 Task: Create a board button that creates a report in variable "Present-day slavery" with all cards using pattern "Present-day Slavery" group by due date.
Action: Mouse moved to (1235, 89)
Screenshot: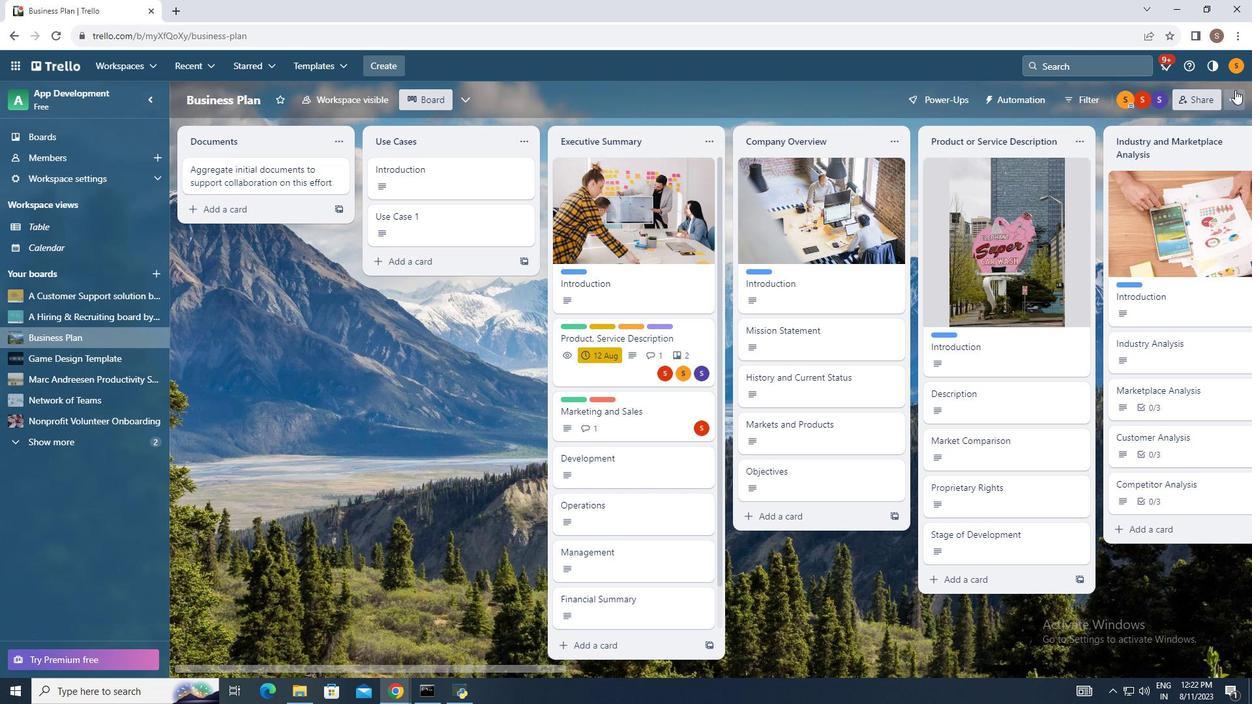 
Action: Mouse pressed left at (1235, 89)
Screenshot: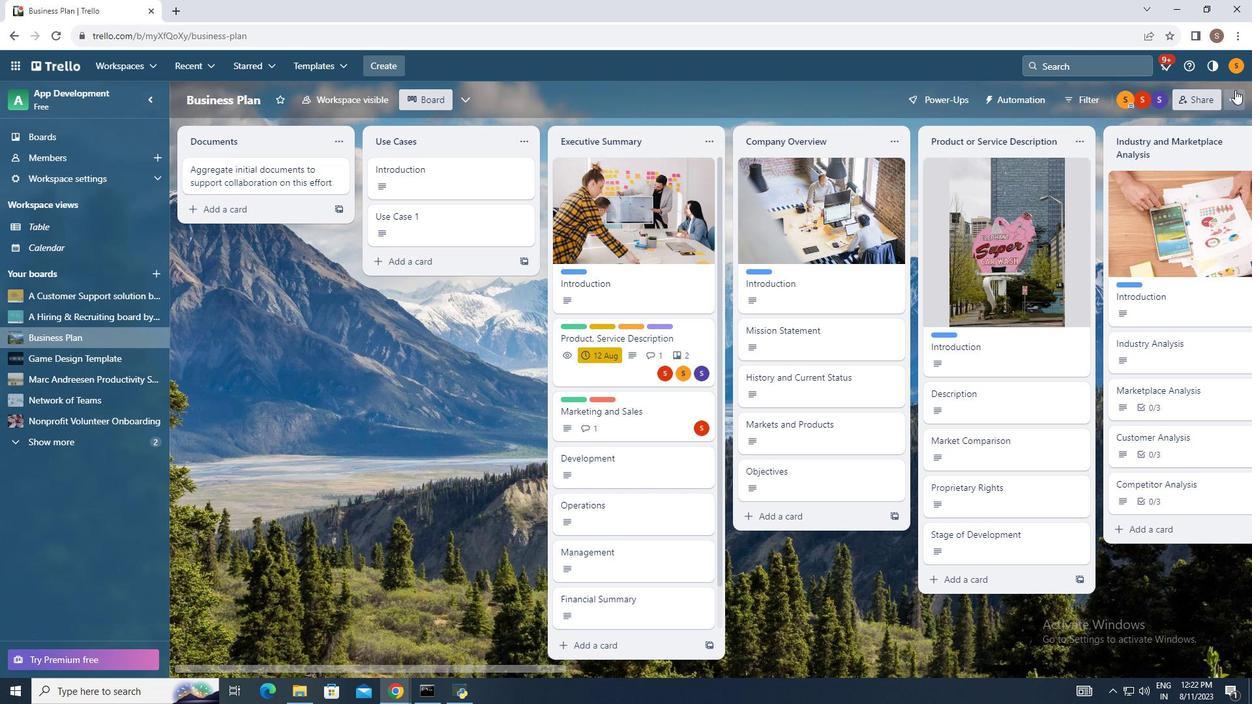 
Action: Mouse moved to (1123, 266)
Screenshot: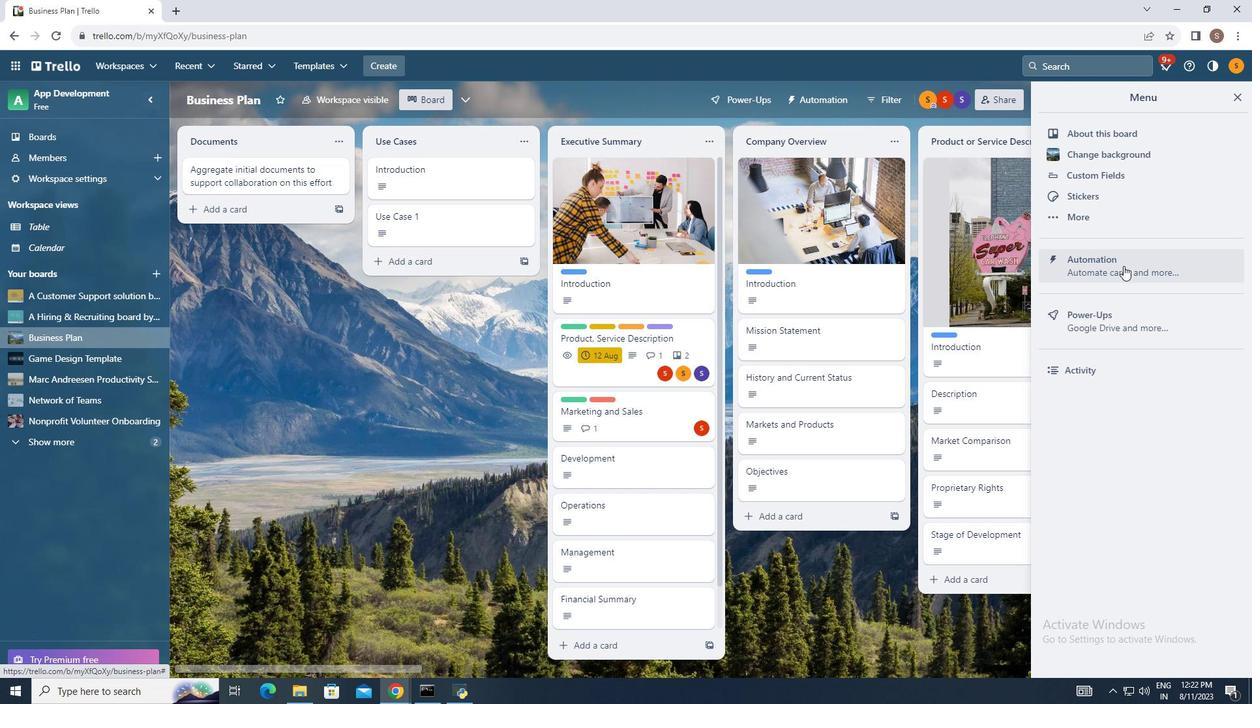
Action: Mouse pressed left at (1123, 266)
Screenshot: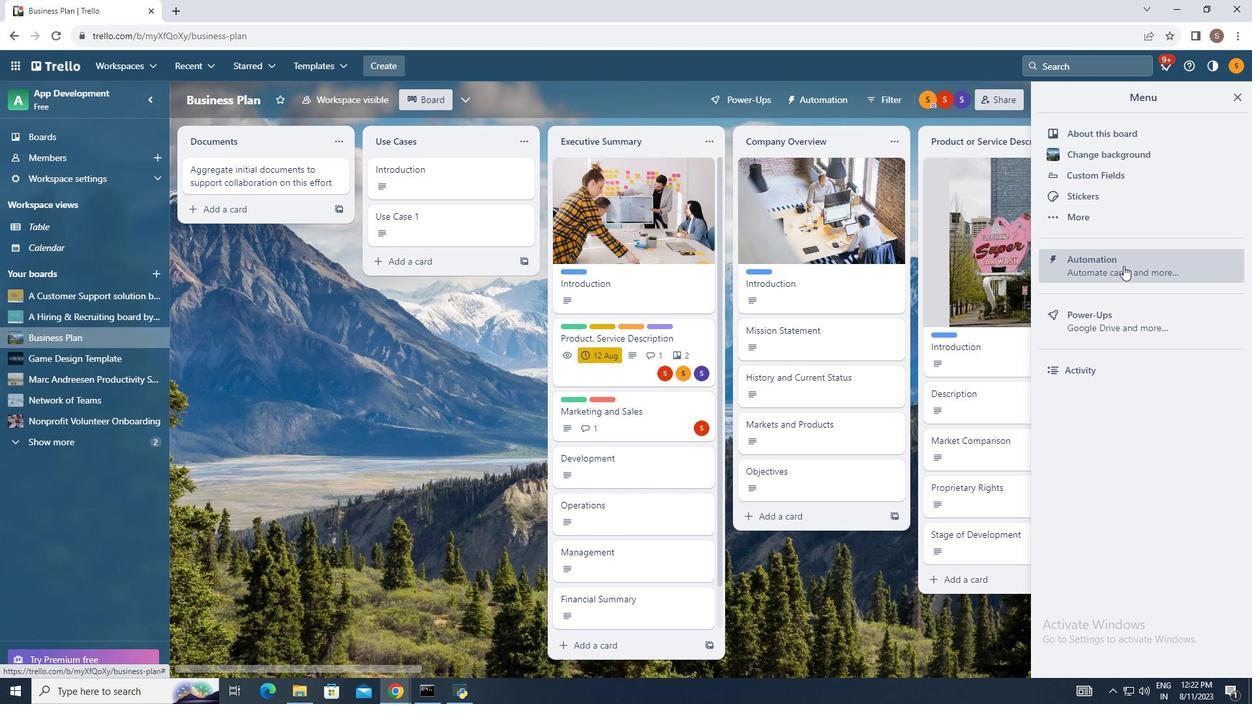 
Action: Mouse moved to (230, 341)
Screenshot: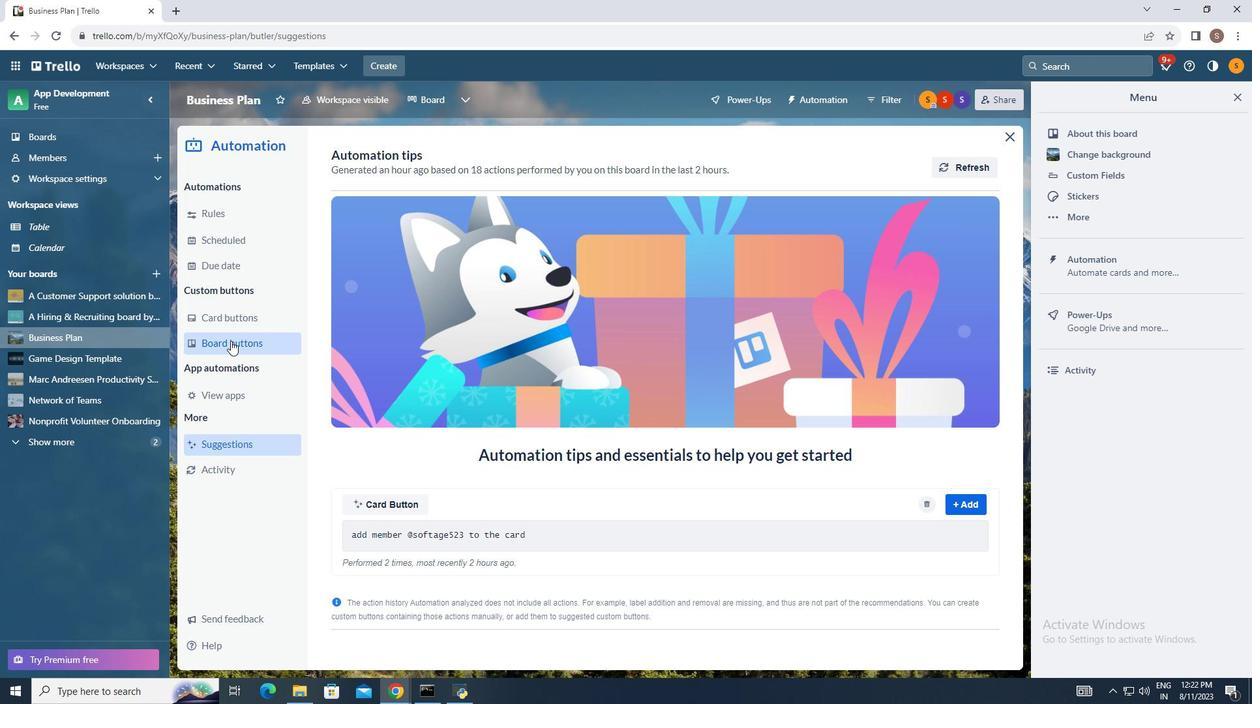 
Action: Mouse pressed left at (230, 341)
Screenshot: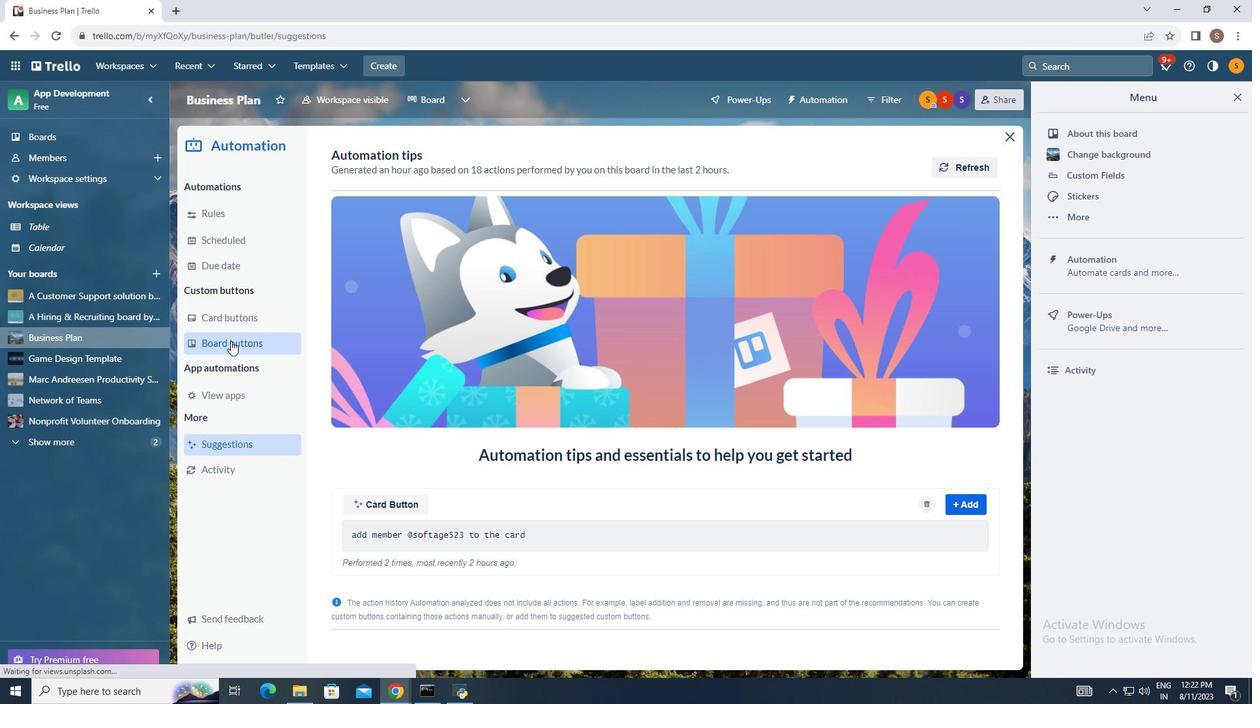 
Action: Mouse moved to (955, 160)
Screenshot: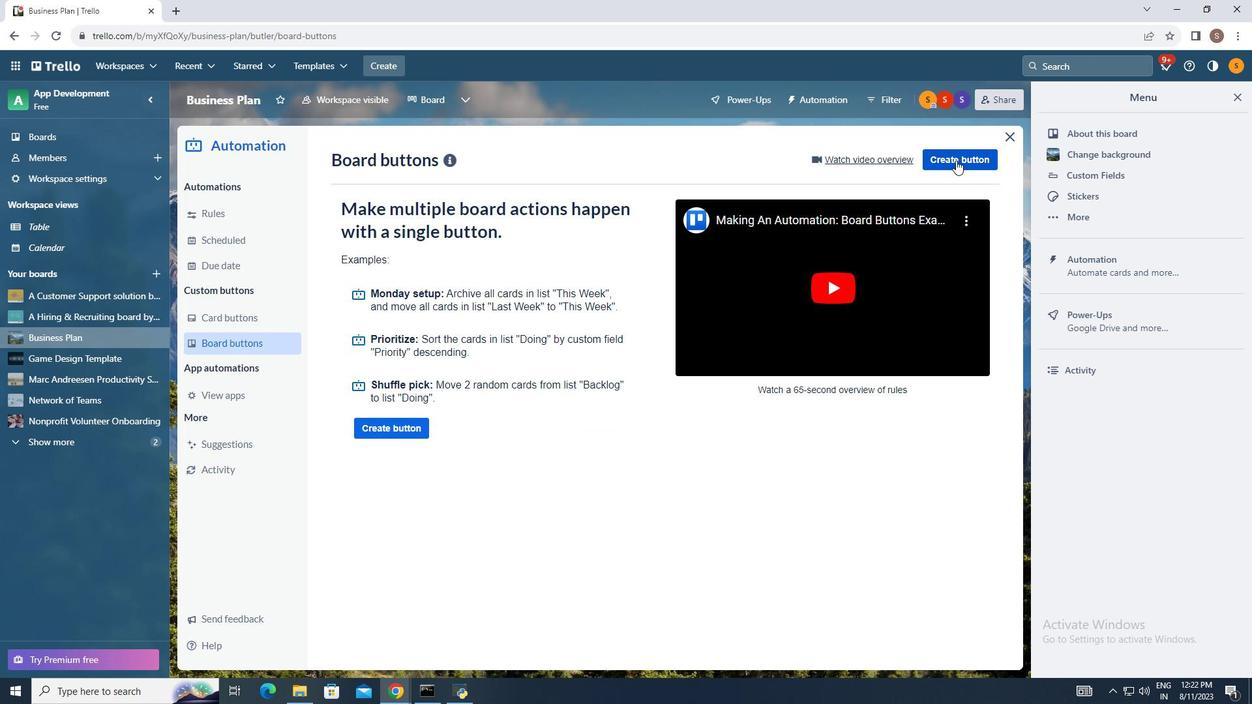 
Action: Mouse pressed left at (955, 160)
Screenshot: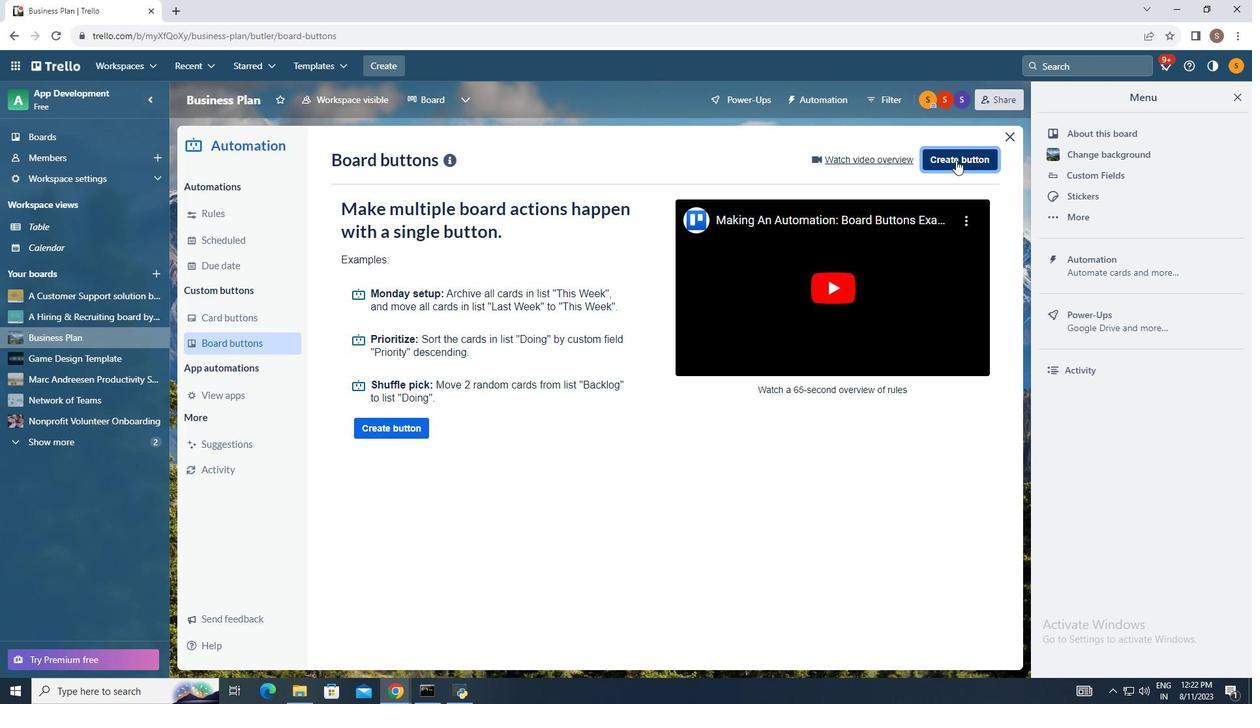 
Action: Mouse moved to (660, 326)
Screenshot: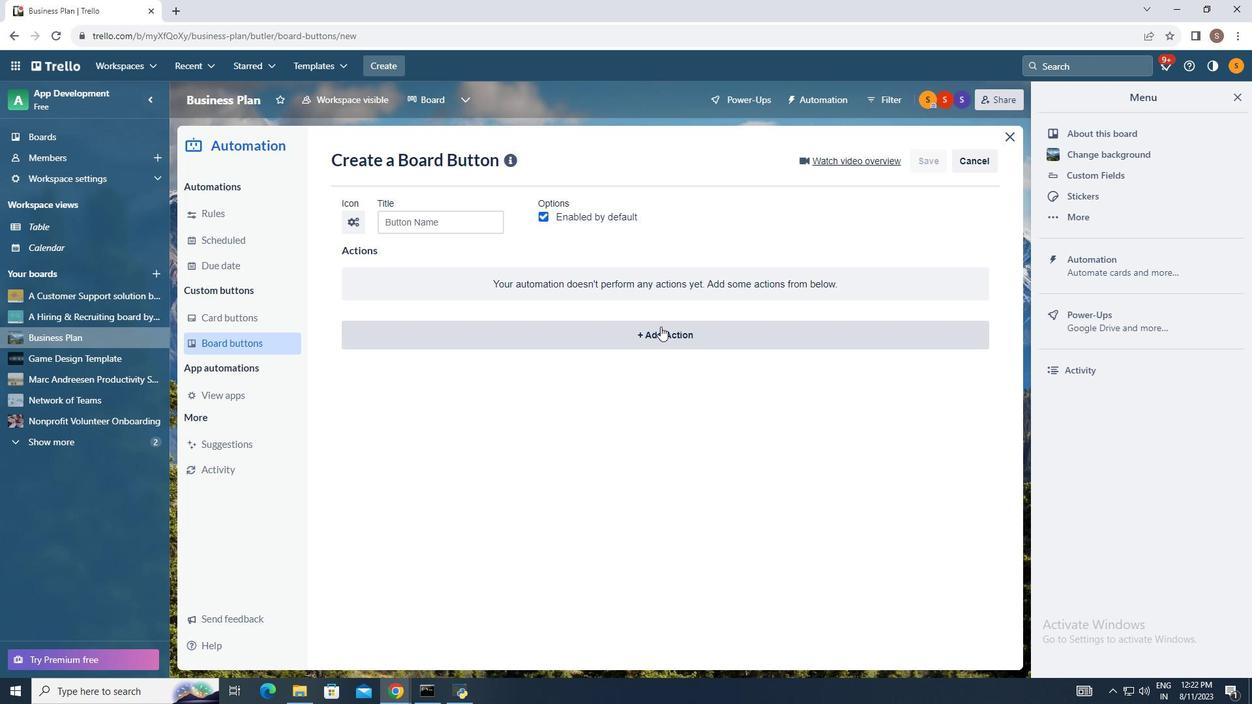 
Action: Mouse pressed left at (660, 326)
Screenshot: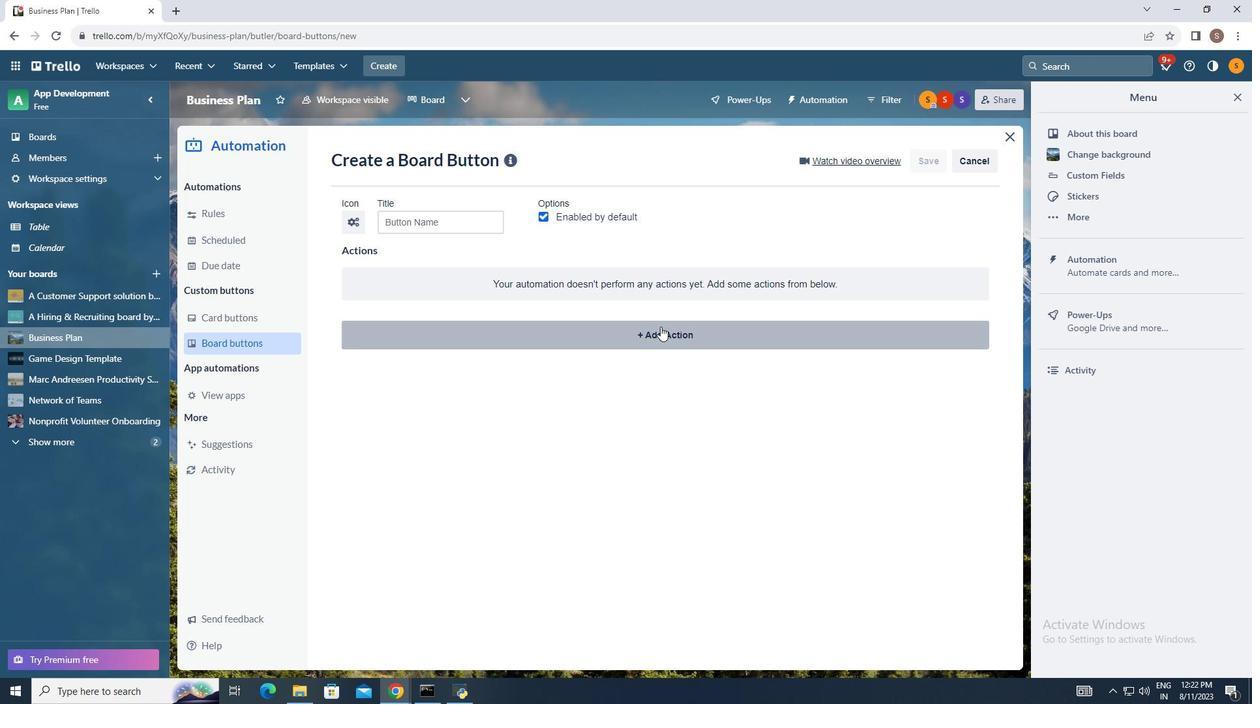 
Action: Mouse moved to (560, 377)
Screenshot: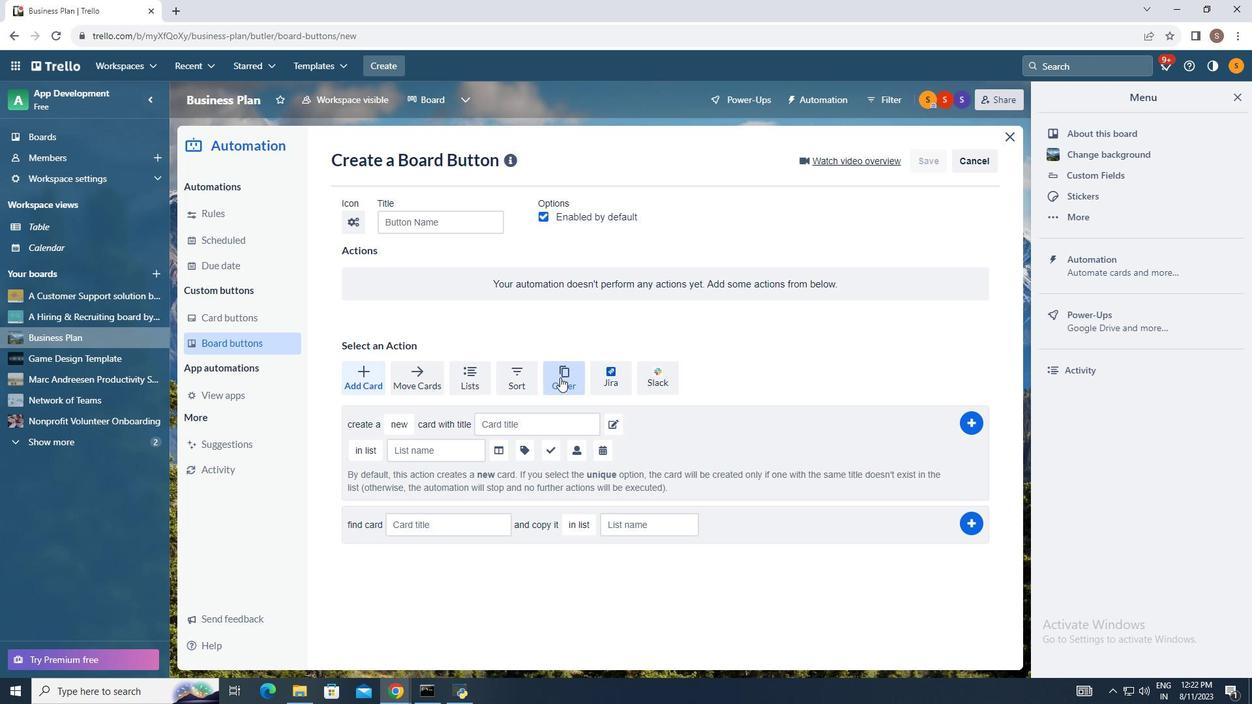 
Action: Mouse pressed left at (560, 377)
Screenshot: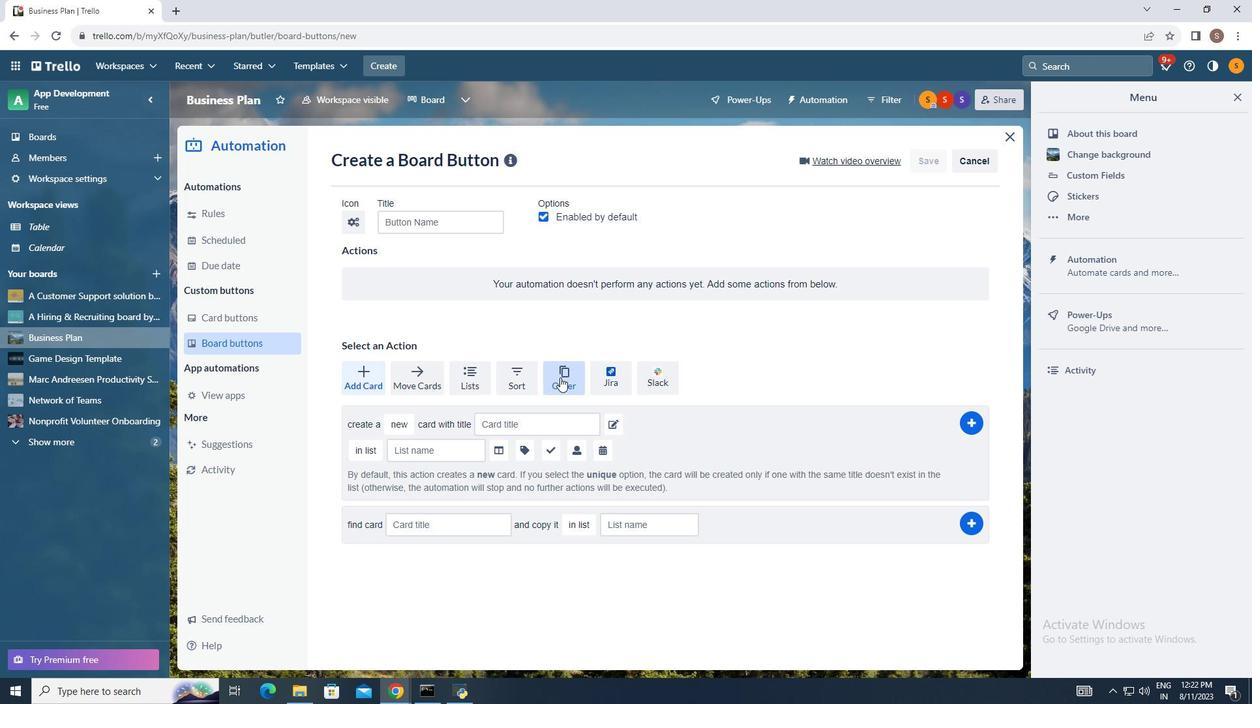 
Action: Mouse moved to (418, 425)
Screenshot: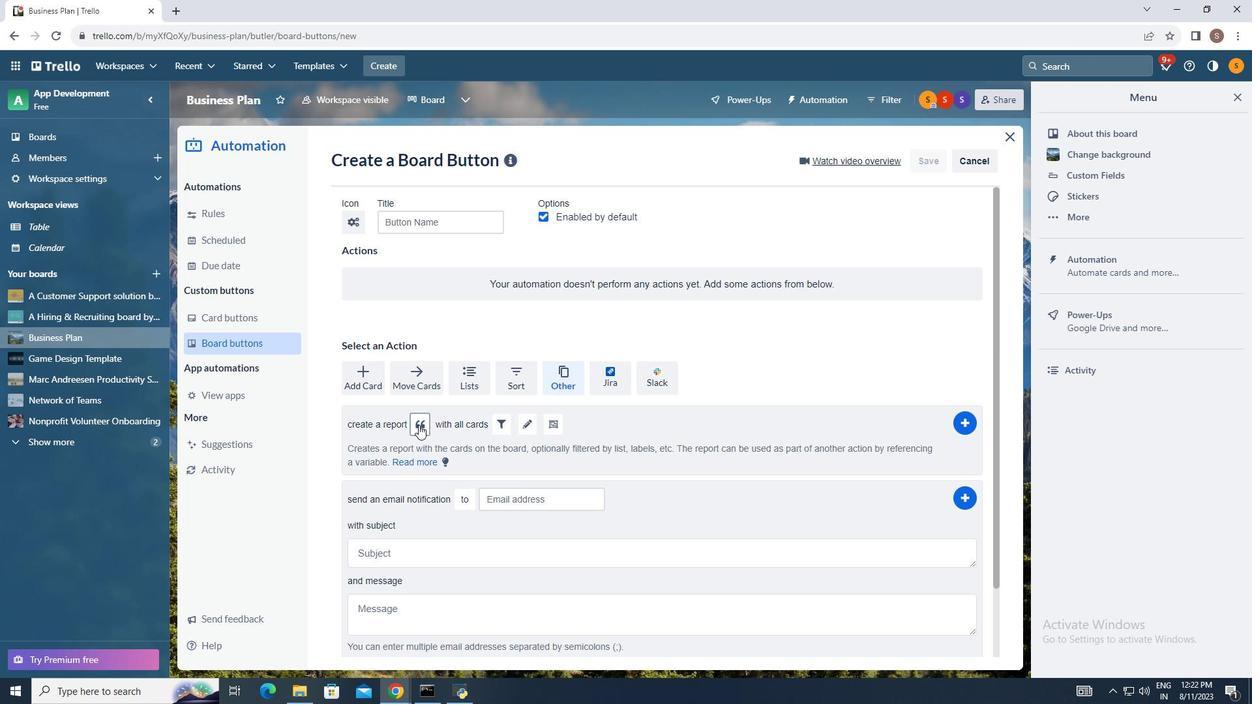
Action: Mouse pressed left at (418, 425)
Screenshot: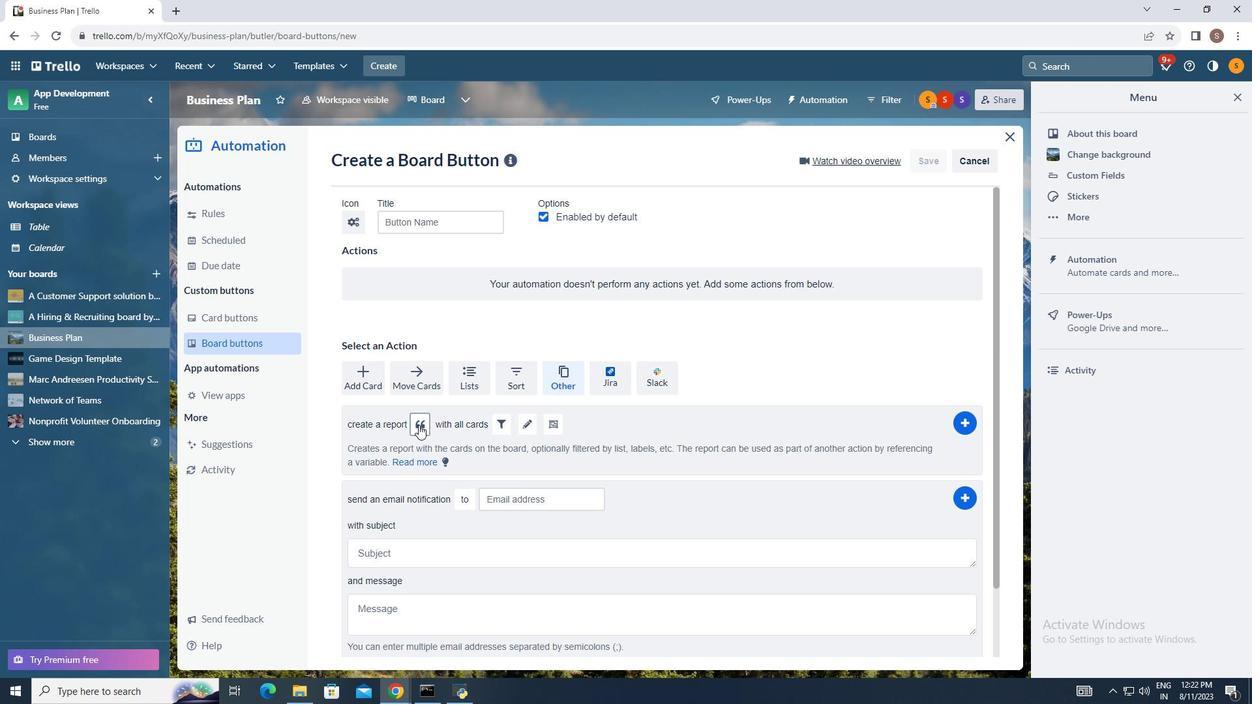 
Action: Mouse moved to (494, 425)
Screenshot: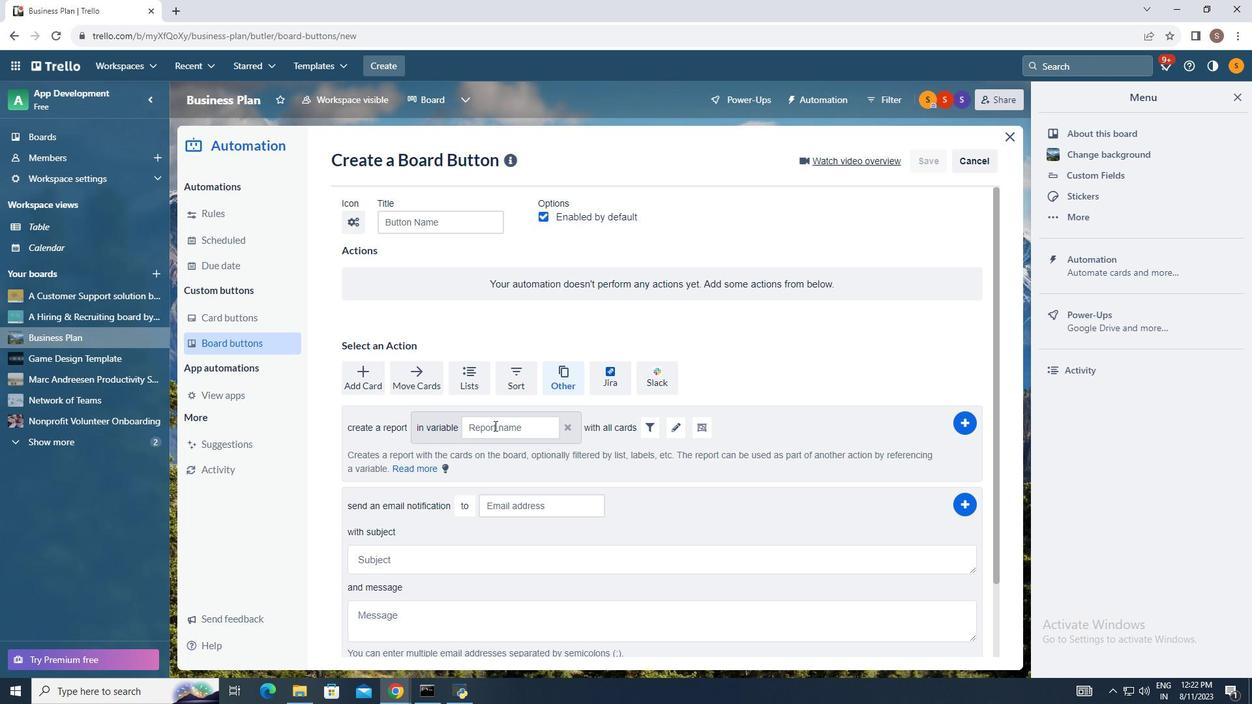 
Action: Mouse pressed left at (494, 425)
Screenshot: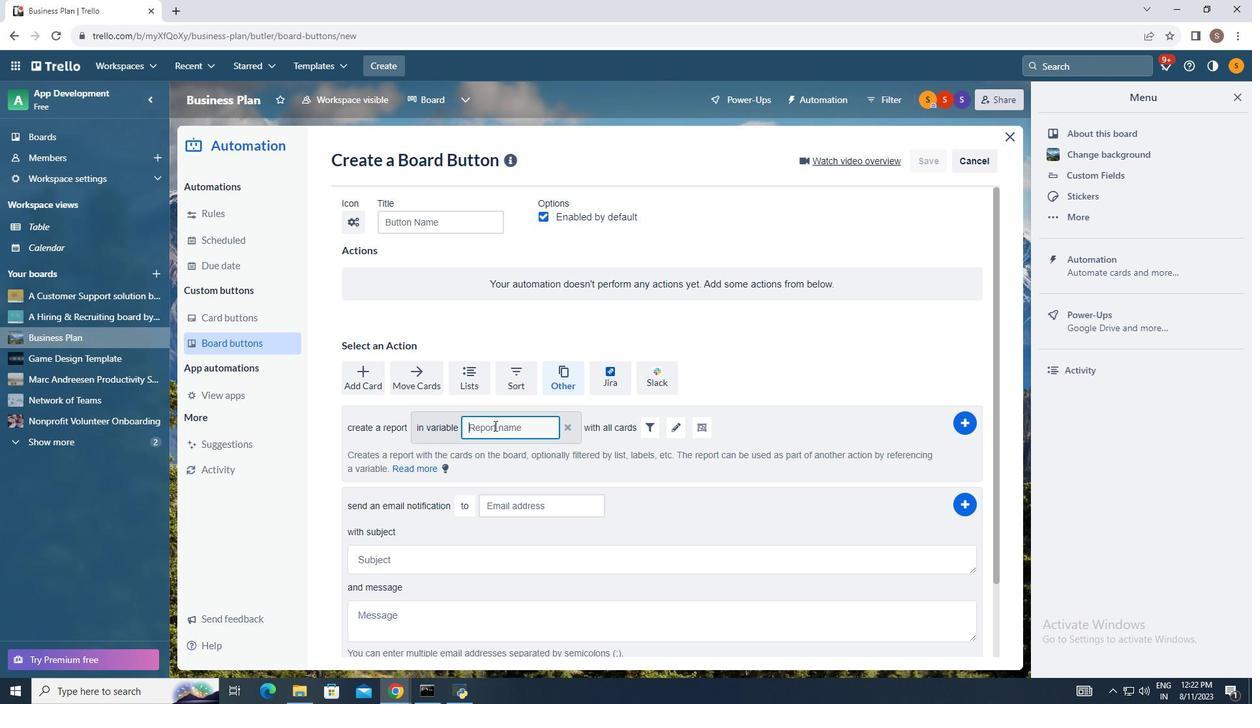 
Action: Mouse moved to (427, 474)
Screenshot: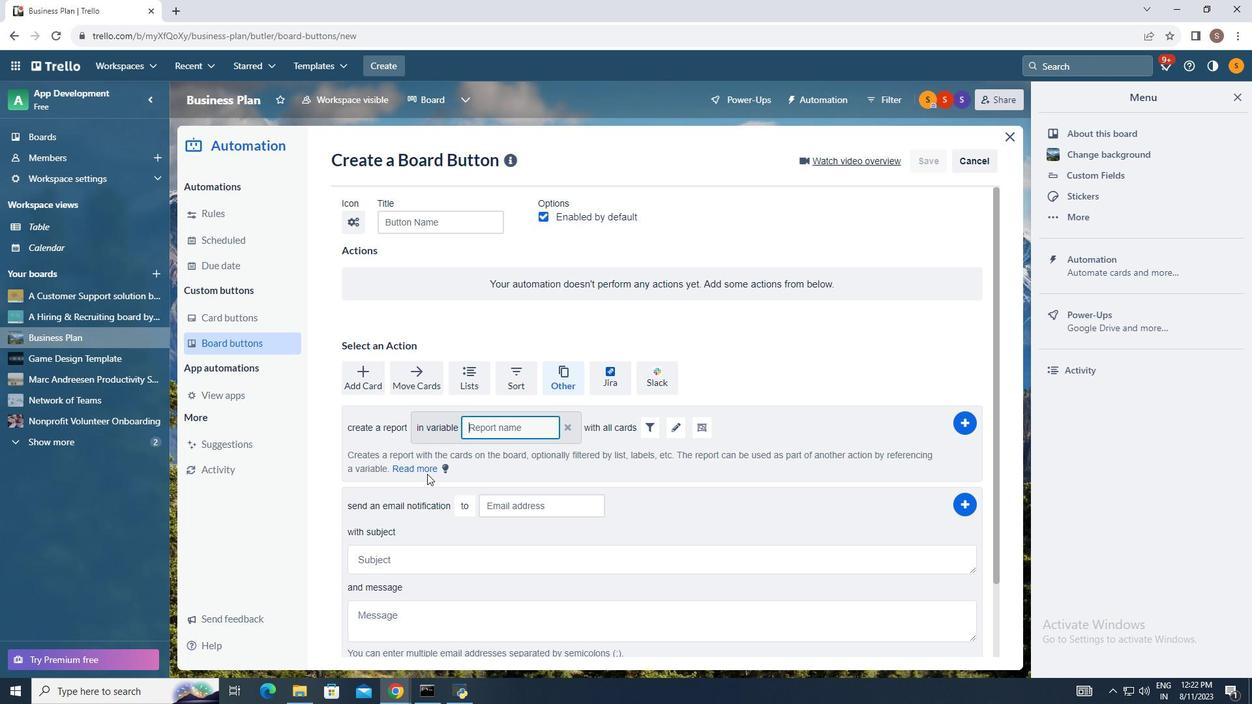 
Action: Key pressed <Key.shift>Present-day<Key.space>slavery
Screenshot: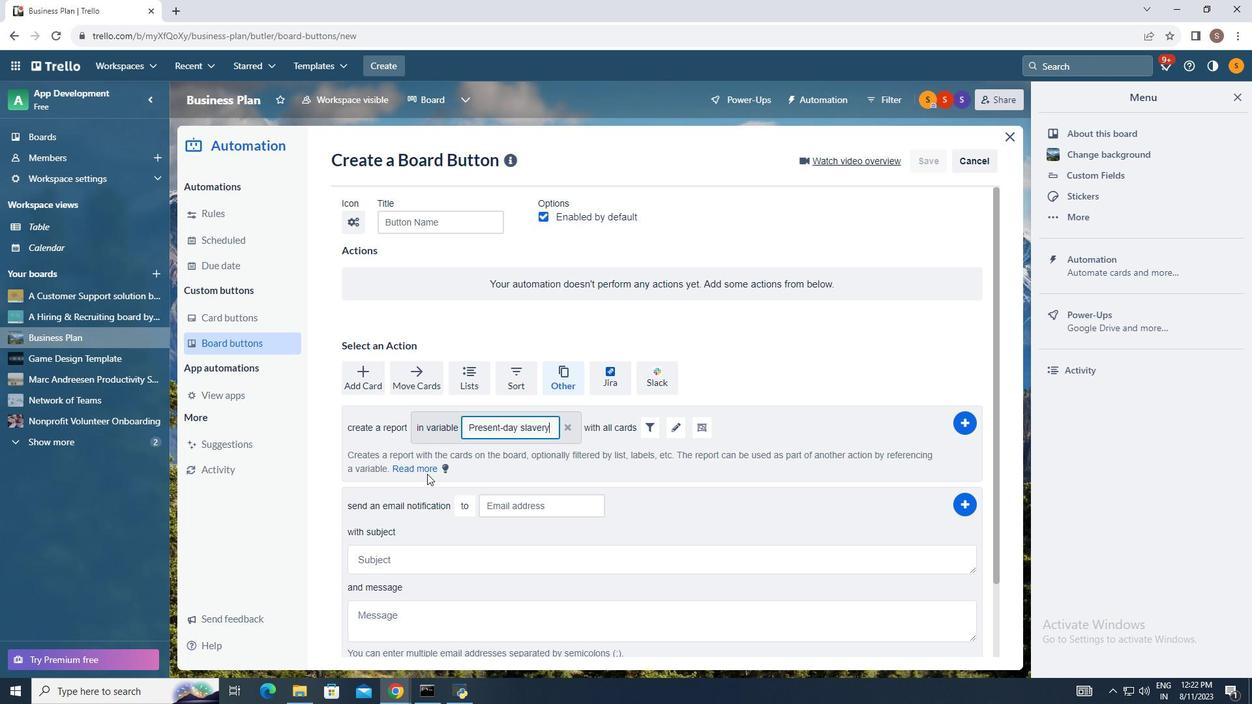 
Action: Mouse moved to (672, 428)
Screenshot: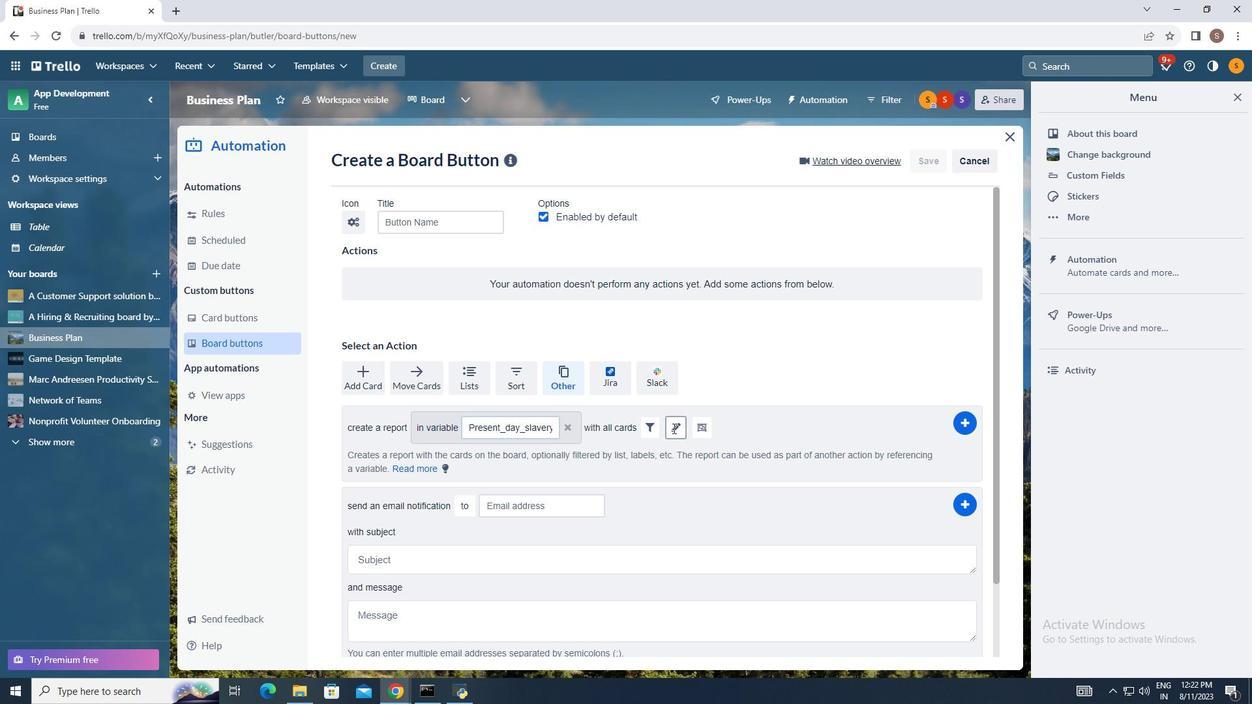 
Action: Mouse pressed left at (672, 428)
Screenshot: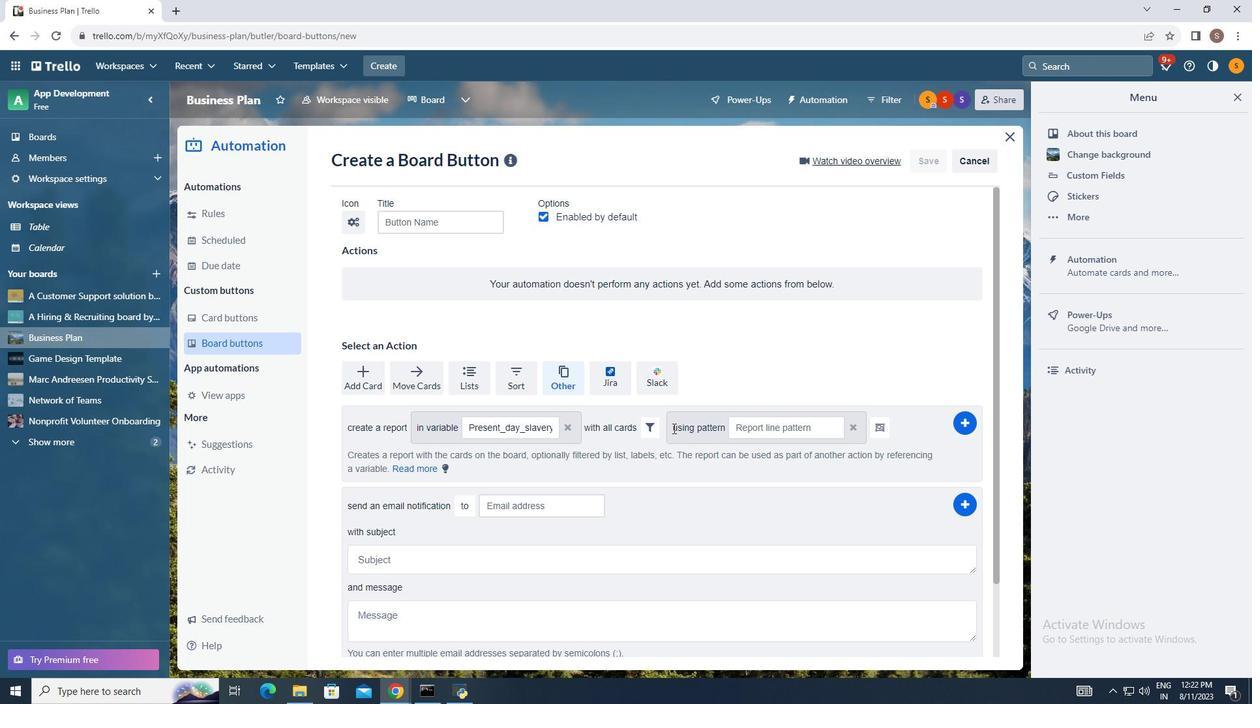 
Action: Mouse moved to (749, 429)
Screenshot: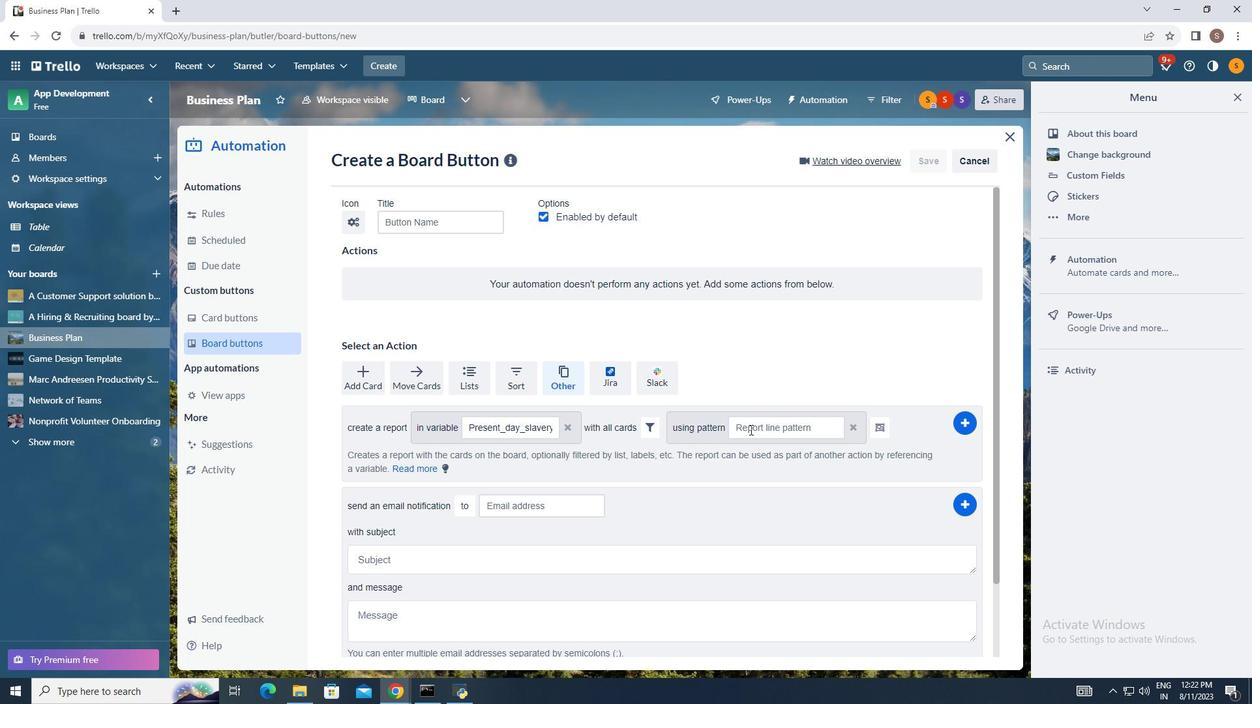 
Action: Mouse pressed left at (749, 429)
Screenshot: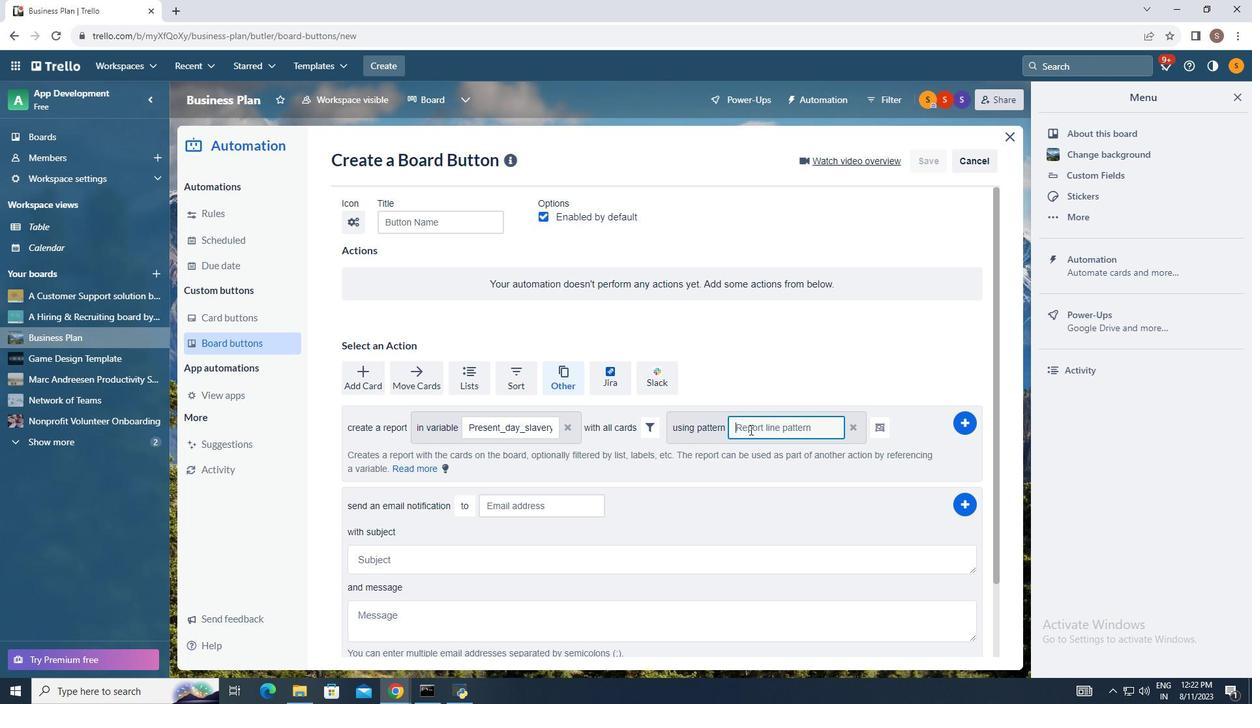 
Action: Mouse moved to (626, 515)
Screenshot: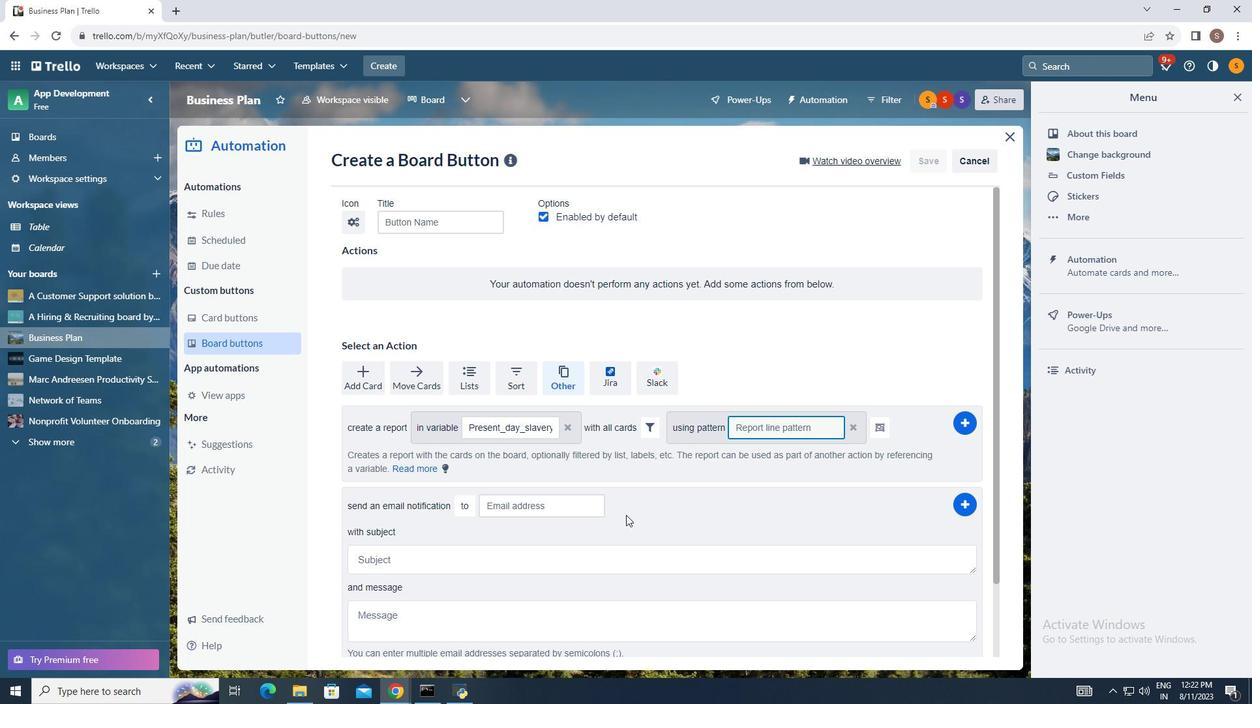 
Action: Key pressed <Key.shift>p<Key.backspace><Key.shift>Present-day<Key.space><Key.shift_r>Slavery
Screenshot: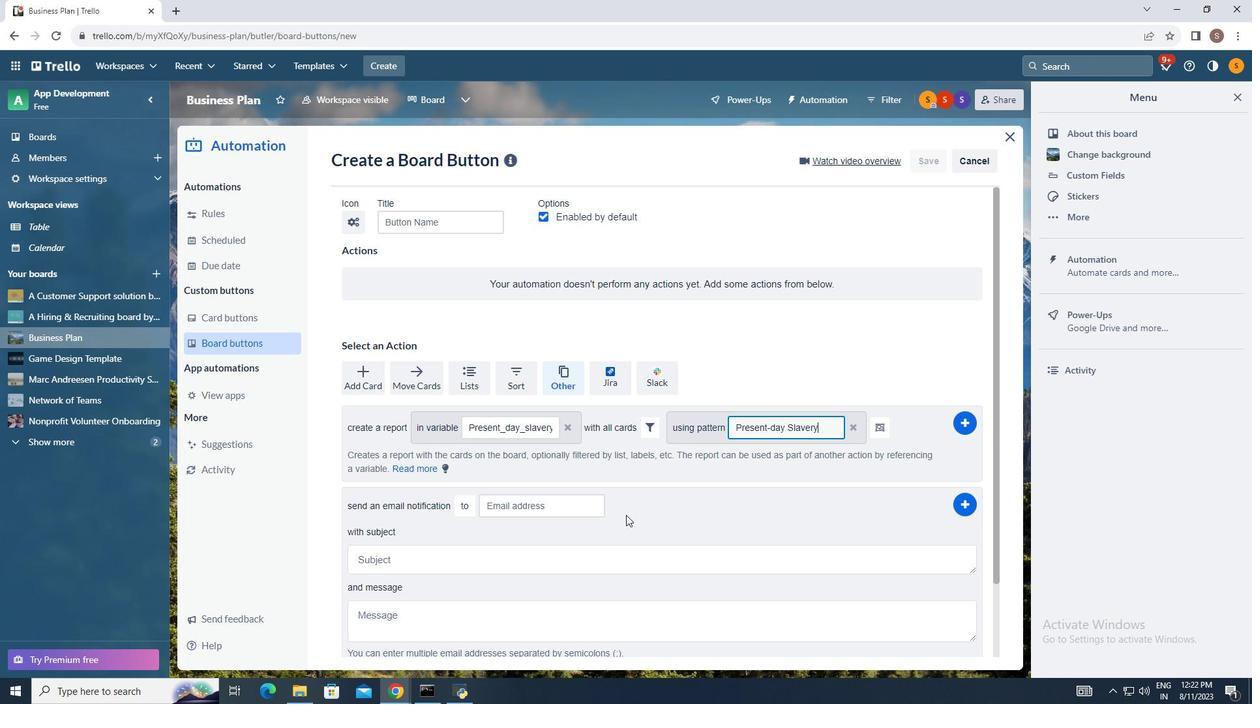 
Action: Mouse moved to (881, 423)
Screenshot: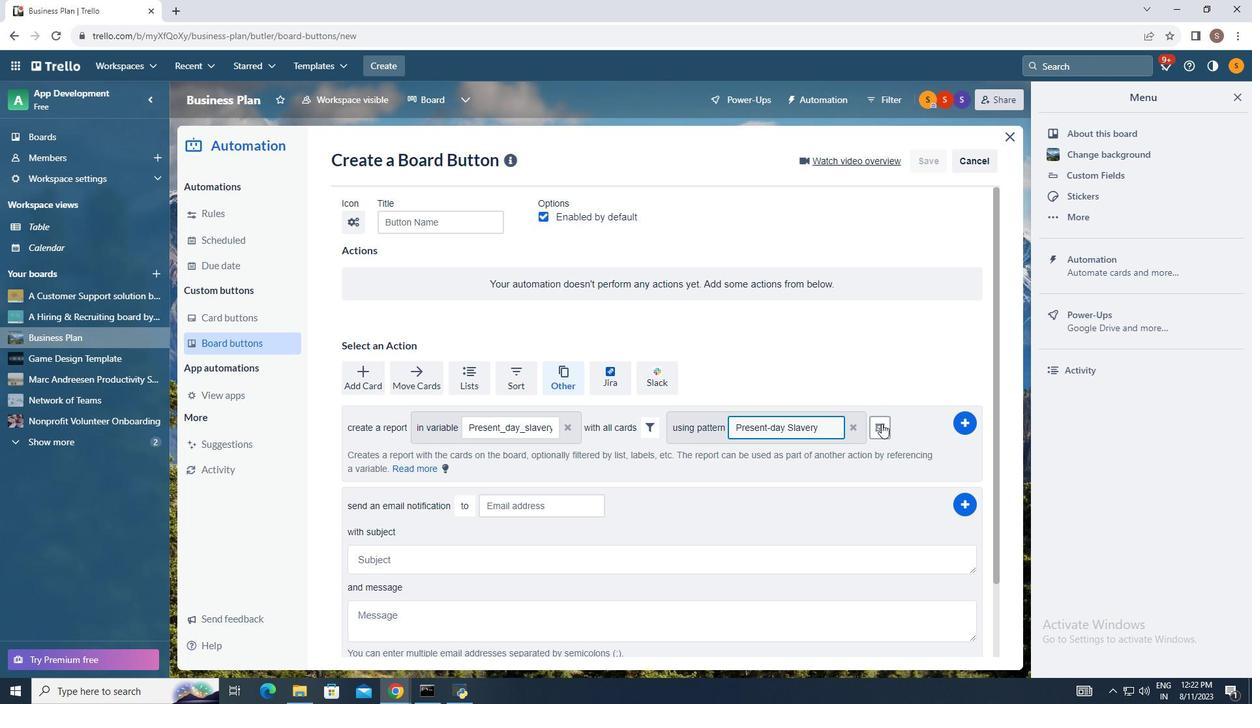 
Action: Mouse pressed left at (881, 423)
Screenshot: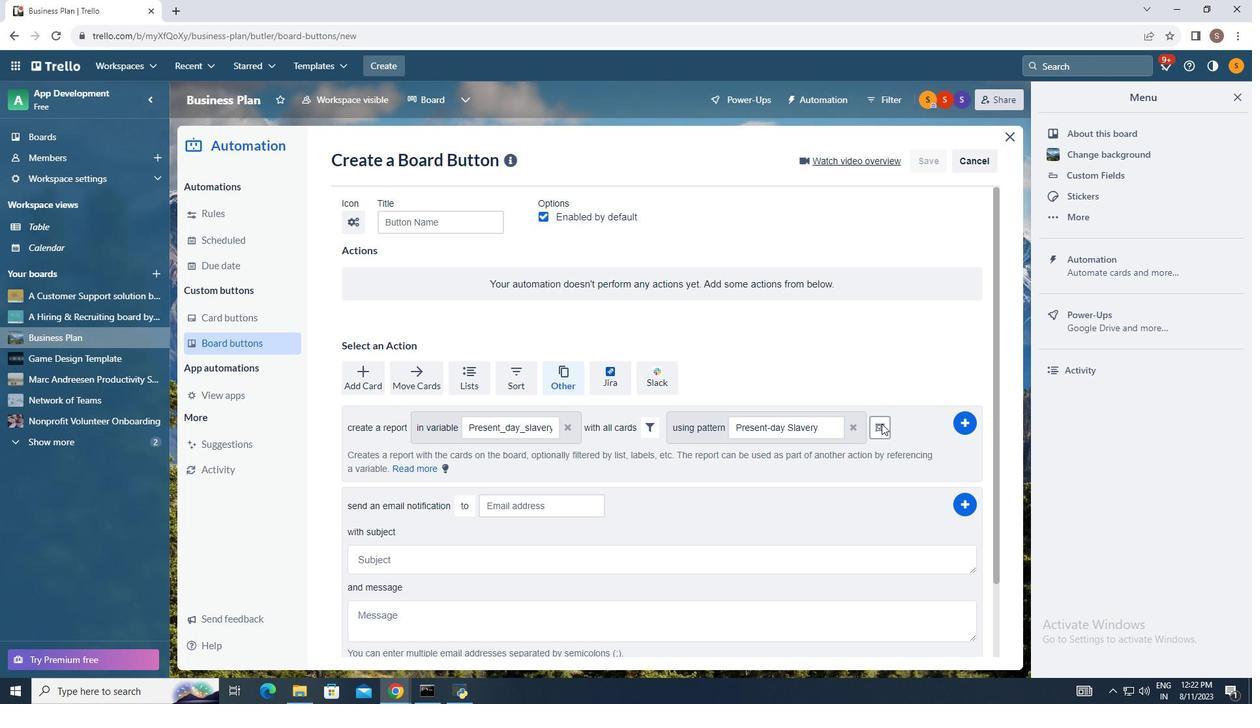 
Action: Mouse moved to (408, 516)
Screenshot: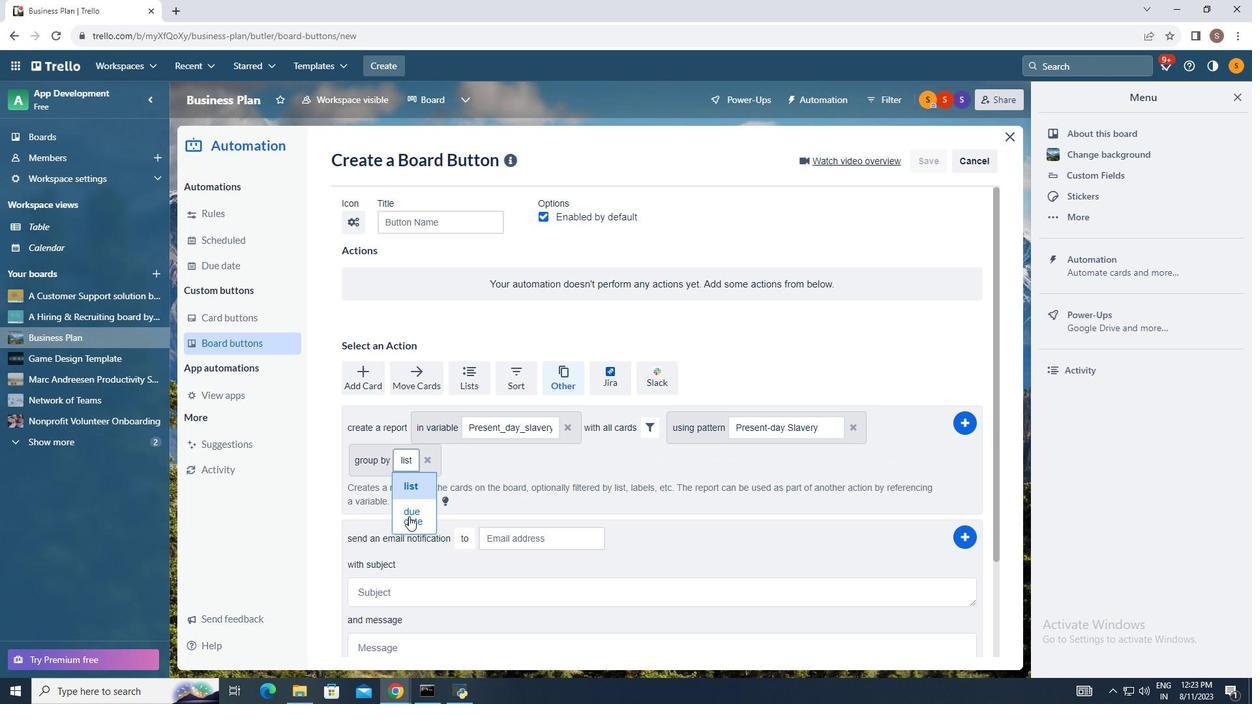 
Action: Mouse pressed left at (408, 516)
Screenshot: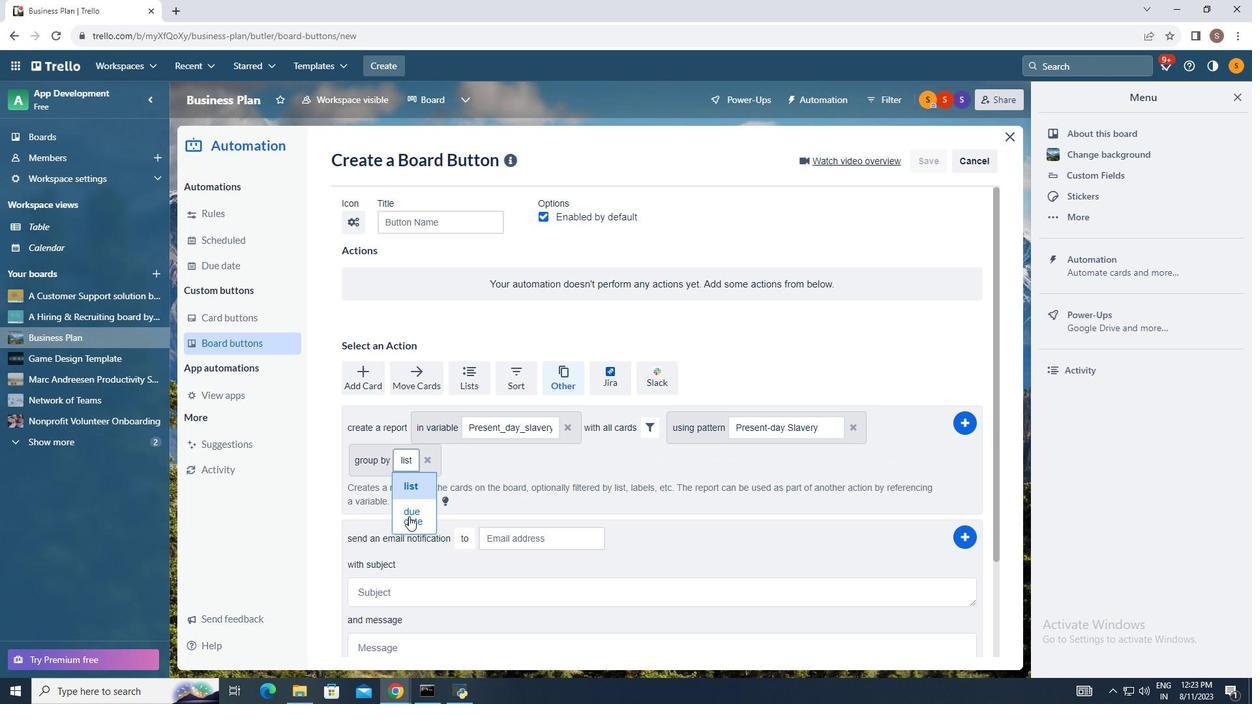 
Action: Mouse moved to (962, 425)
Screenshot: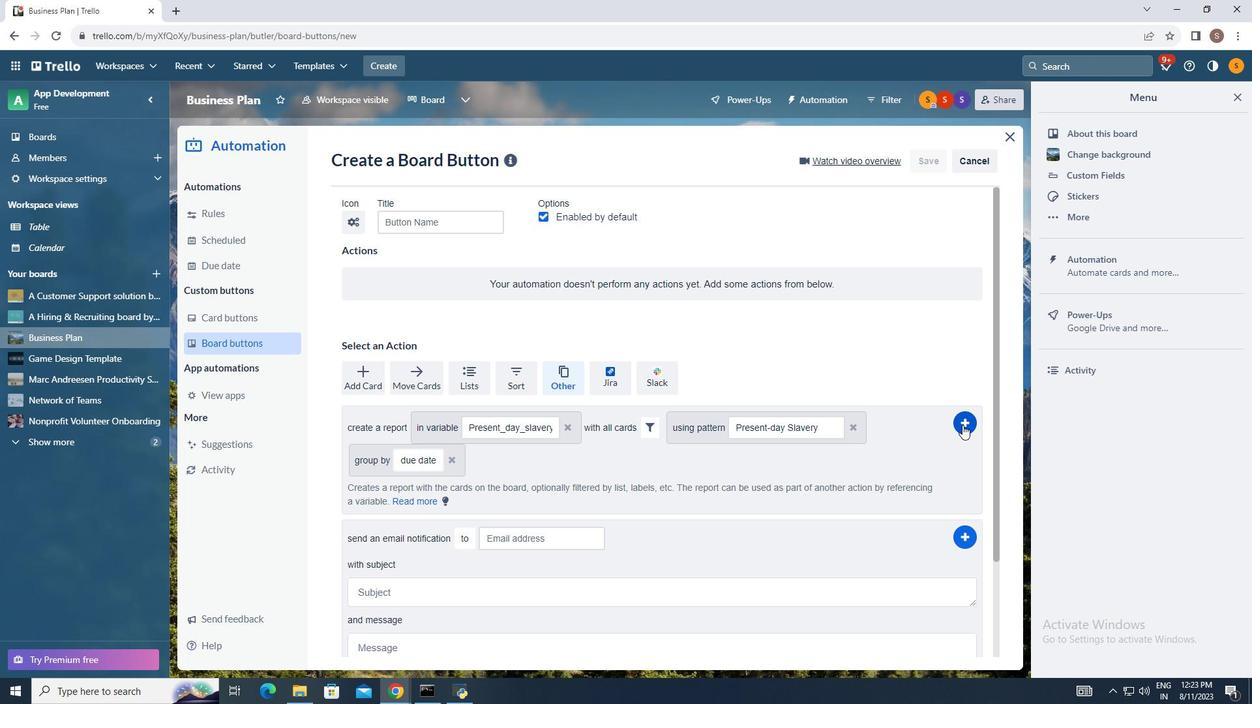 
Action: Mouse pressed left at (962, 425)
Screenshot: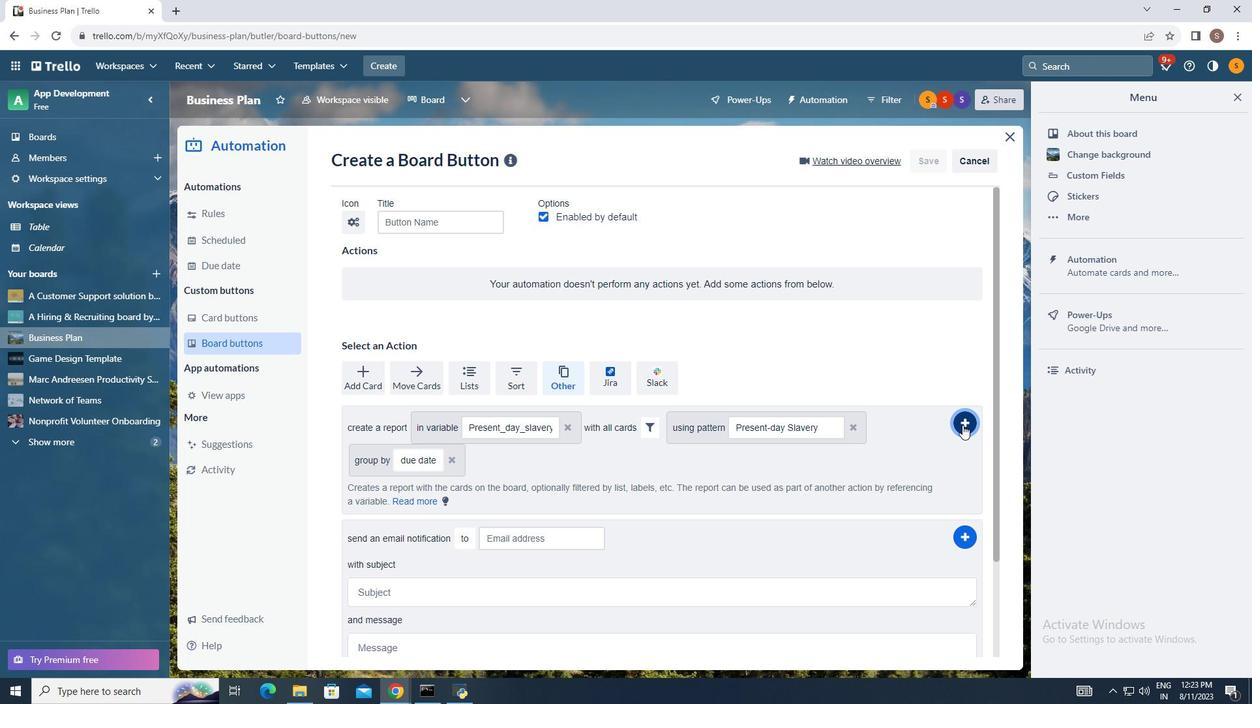 
Action: Mouse moved to (895, 427)
Screenshot: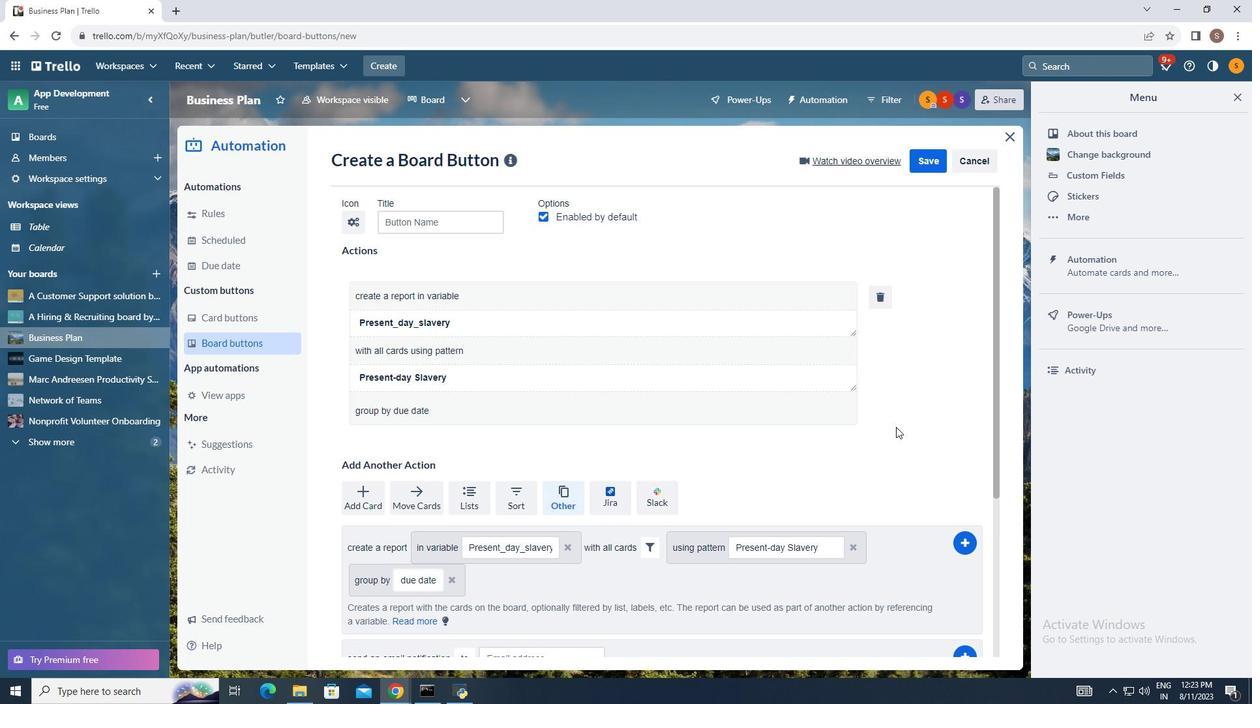 
